 Task: Compose and send an email with the subject 'Shipping confirmation', requesting a list of project stakeholders and their roles, and attach the 'Proposal_summary' document.
Action: Mouse moved to (193, 52)
Screenshot: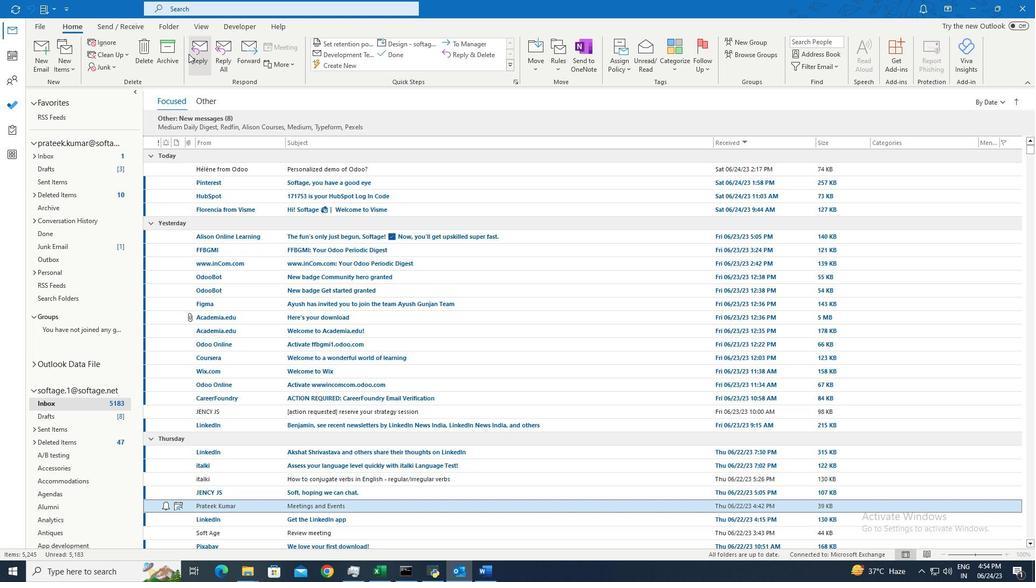
Action: Mouse pressed left at (193, 52)
Screenshot: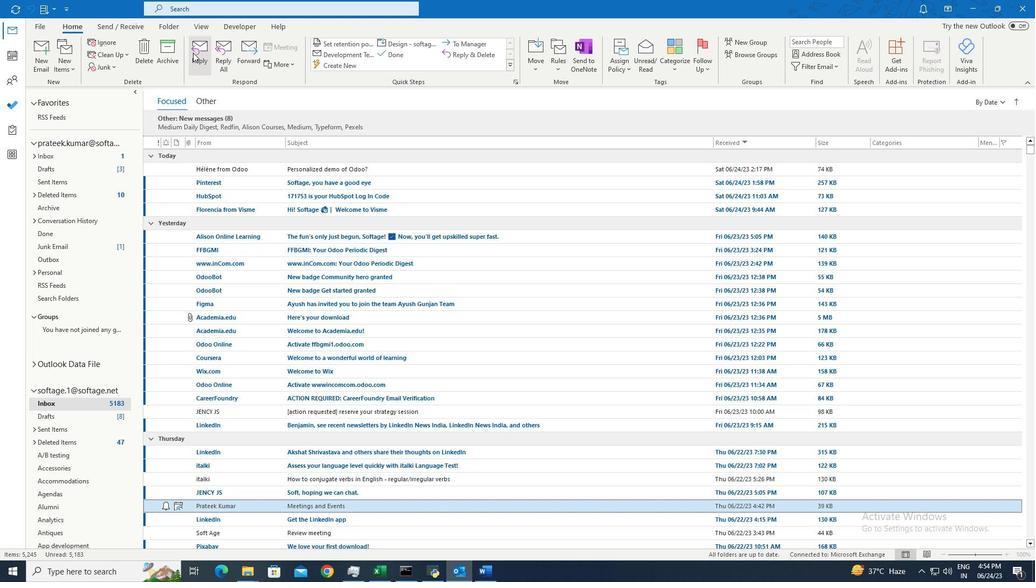 
Action: Mouse moved to (369, 62)
Screenshot: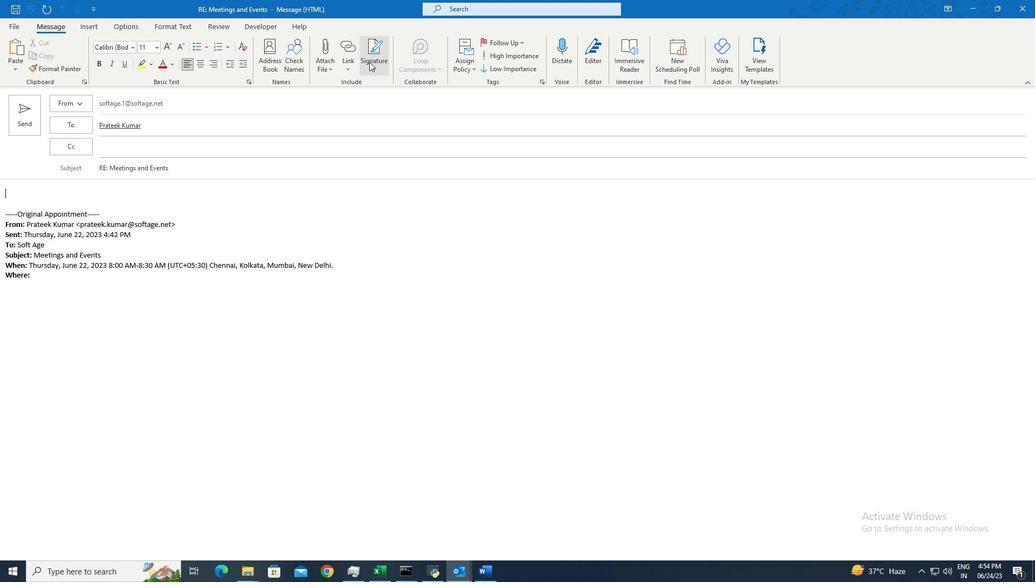 
Action: Mouse pressed left at (369, 62)
Screenshot: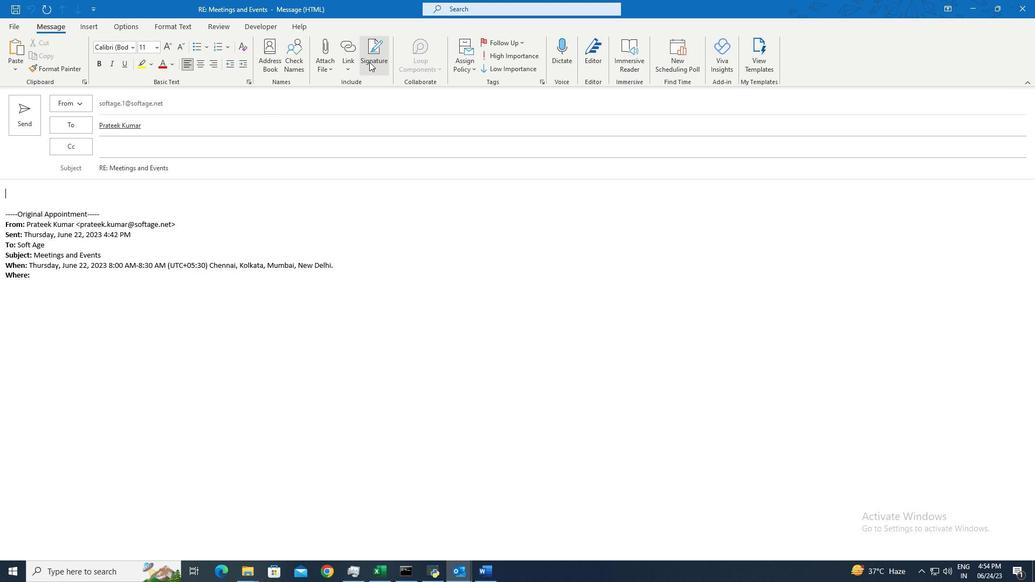 
Action: Mouse moved to (377, 87)
Screenshot: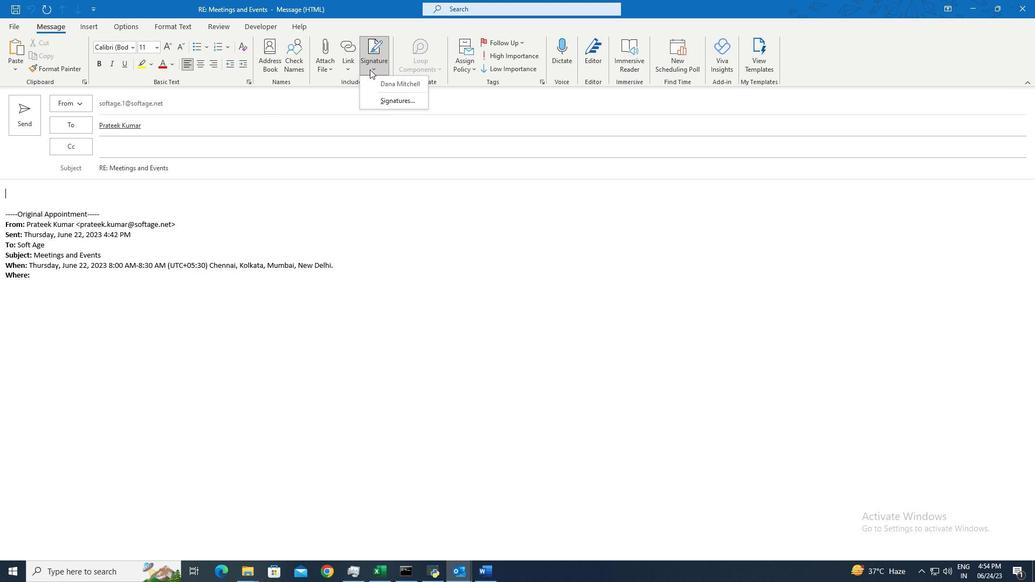 
Action: Mouse pressed left at (377, 87)
Screenshot: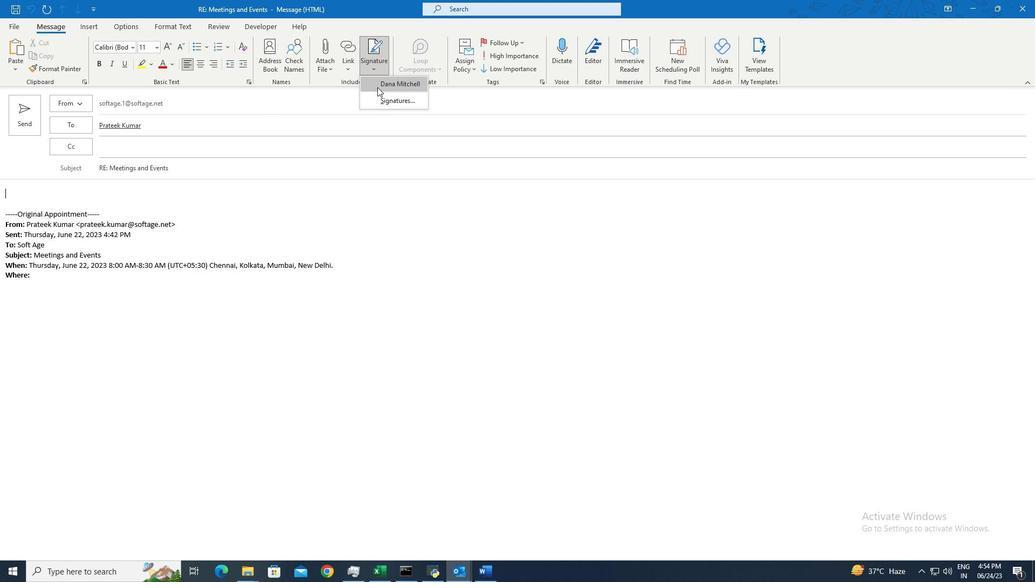 
Action: Mouse moved to (174, 165)
Screenshot: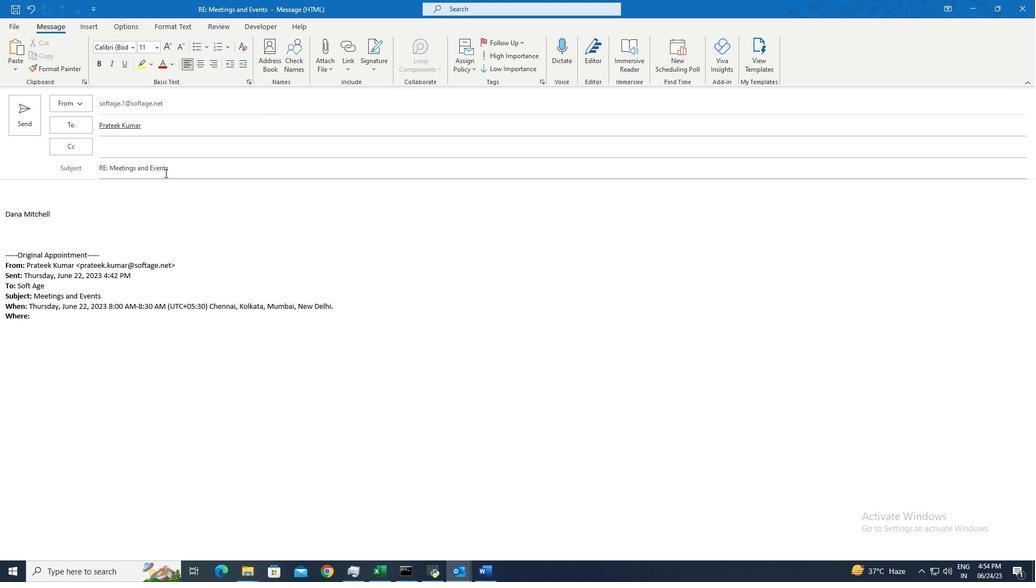 
Action: Mouse pressed left at (174, 165)
Screenshot: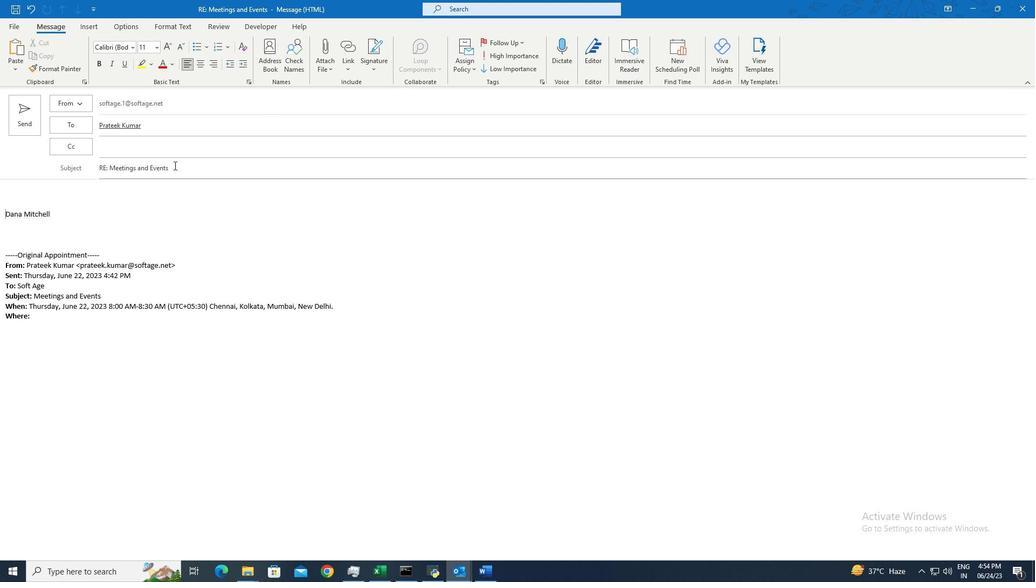 
Action: Mouse moved to (94, 167)
Screenshot: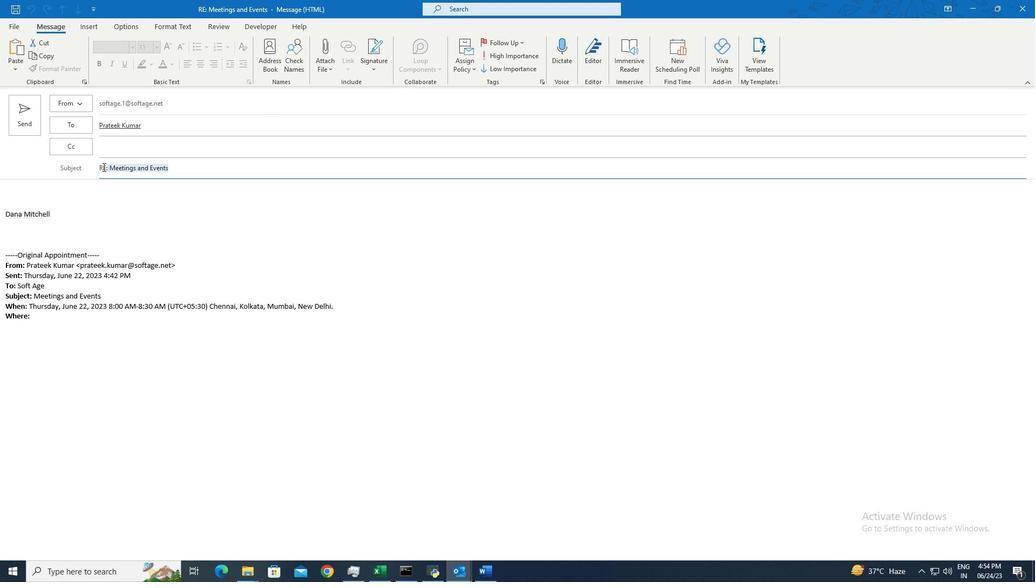 
Action: Key pressed <Key.shift>Shipping<Key.space>confirmation
Screenshot: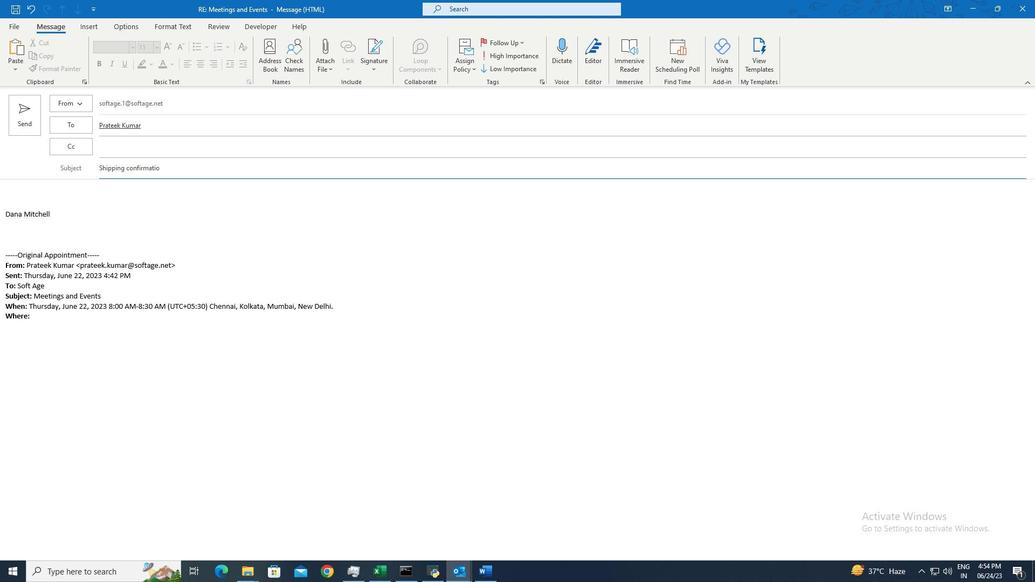 
Action: Mouse moved to (80, 200)
Screenshot: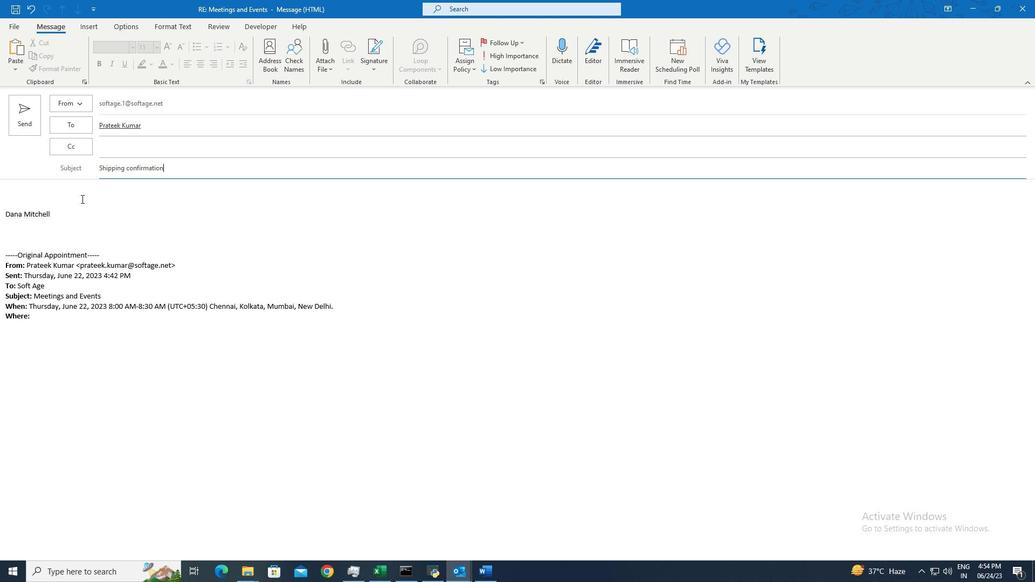
Action: Mouse pressed left at (80, 200)
Screenshot: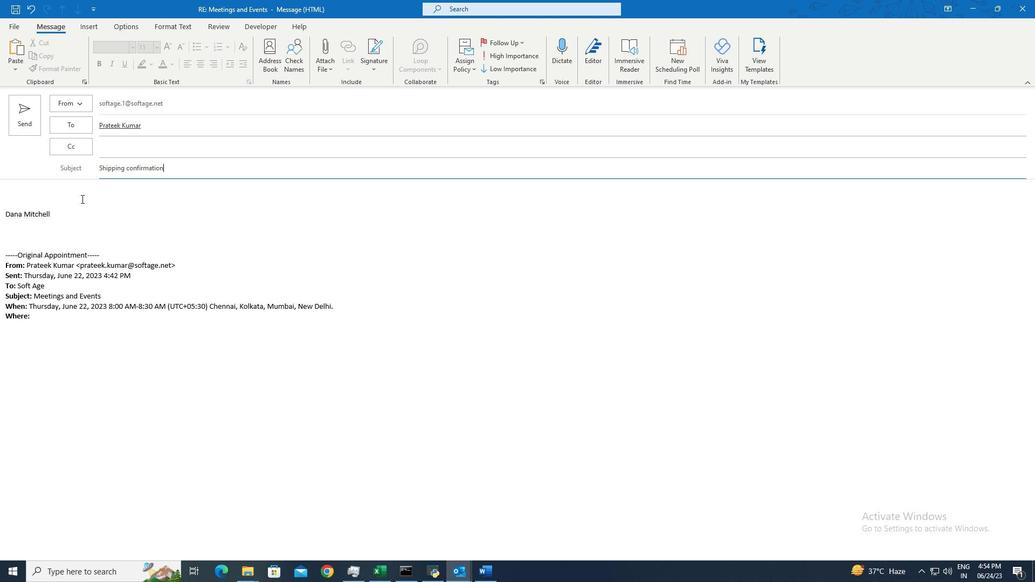 
Action: Mouse moved to (79, 200)
Screenshot: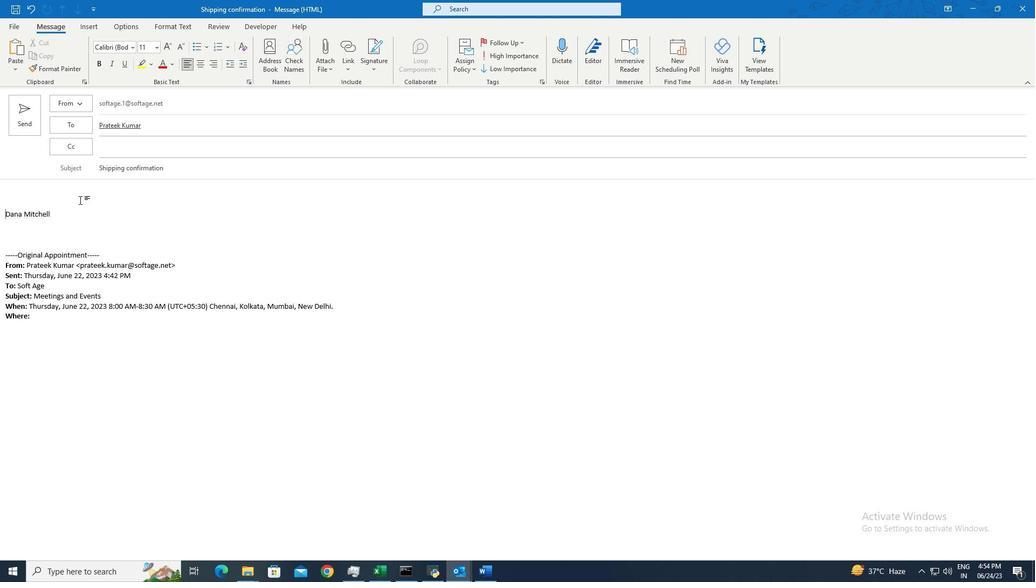 
Action: Key pressed <Key.shift><Key.shift><Key.shift><Key.shift><Key.shift><Key.shift><Key.shift><Key.shift>Can<Key.space>you<Key.space>provide<Key.space>me<Key.space>with<Key.space>a<Key.space>list<Key.space>of<Key.space>the<Key.space>project<Key.space>stakeholders<Key.space>and<Key.space>their<Key.space>roles<Key.shift_r>?
Screenshot: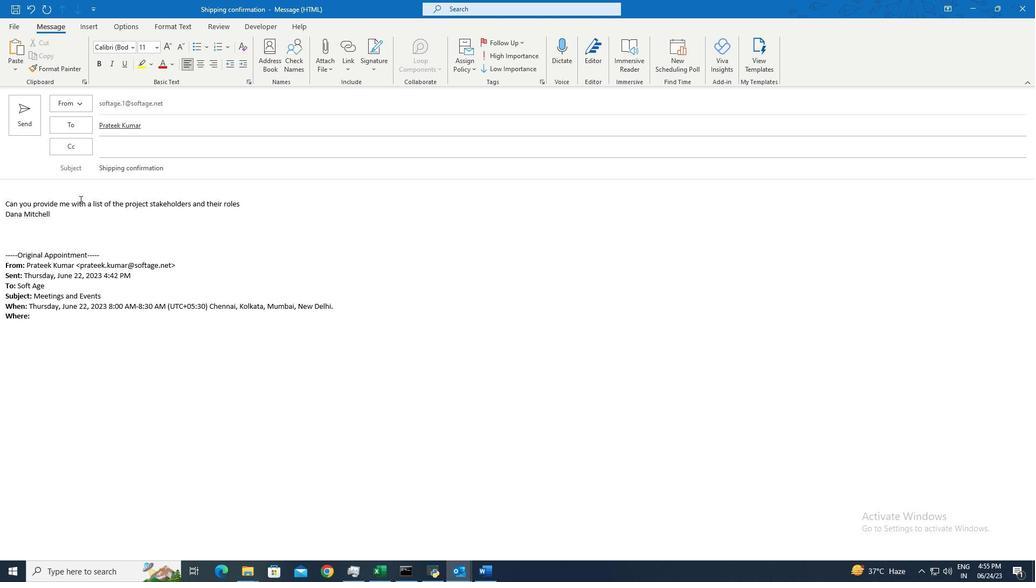 
Action: Mouse moved to (118, 148)
Screenshot: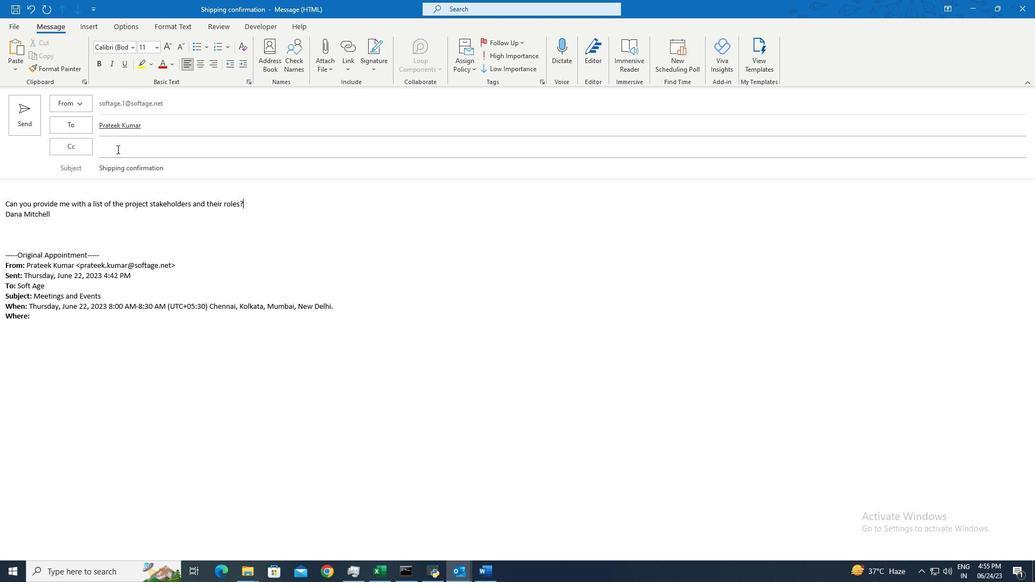 
Action: Mouse pressed left at (118, 148)
Screenshot: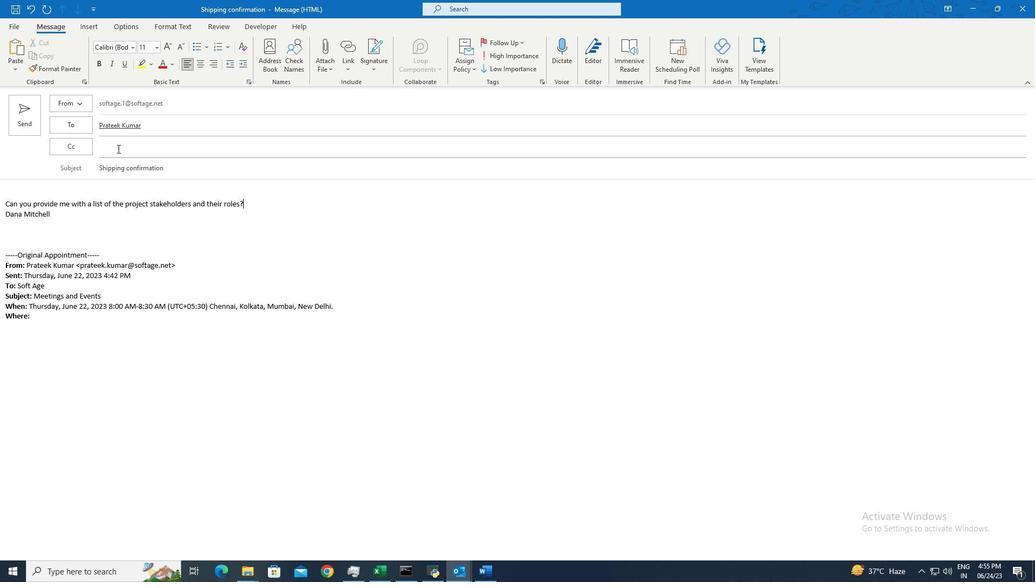 
Action: Key pressed softage.4<Key.shift>@
Screenshot: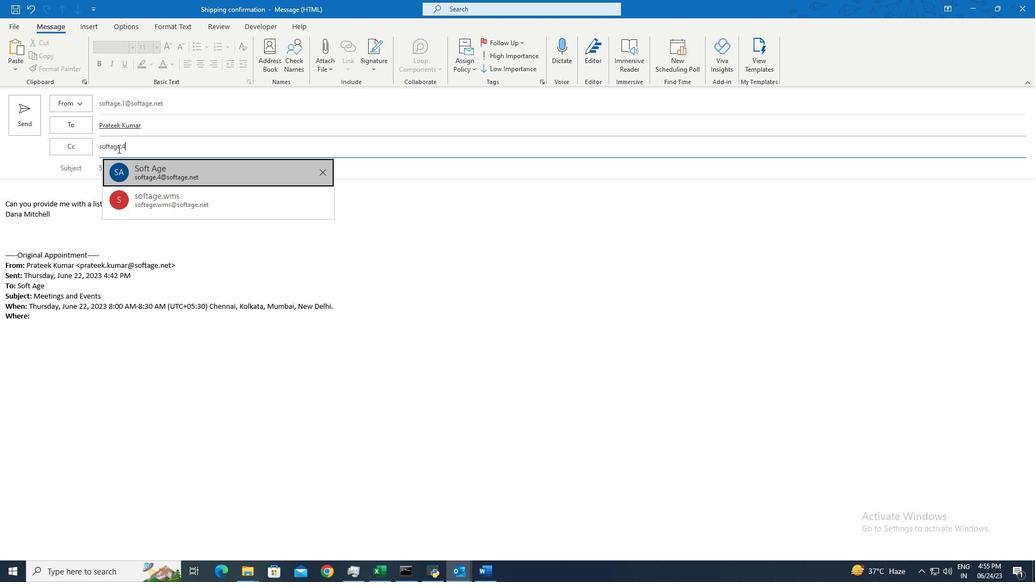 
Action: Mouse moved to (171, 168)
Screenshot: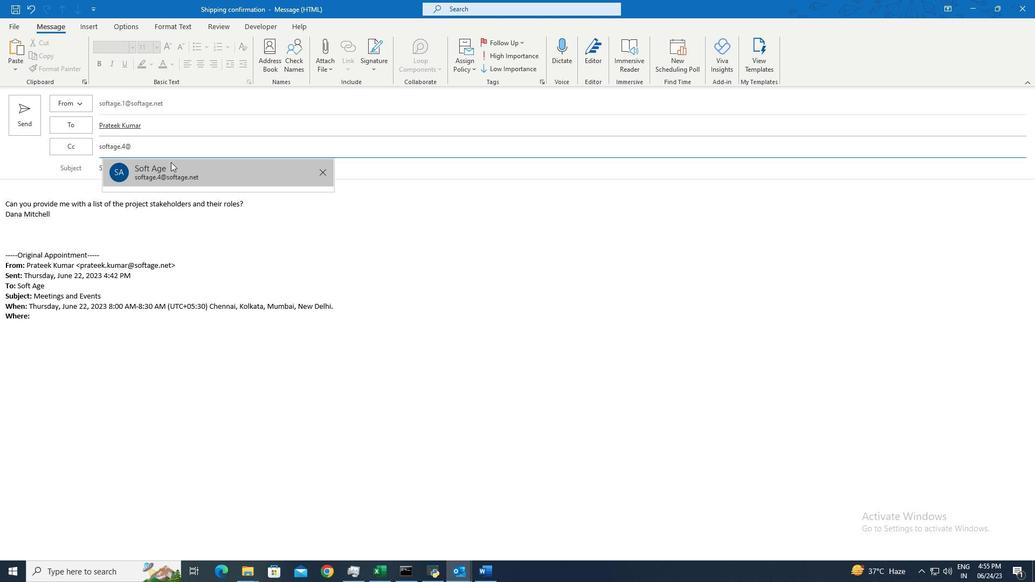 
Action: Mouse pressed left at (171, 168)
Screenshot: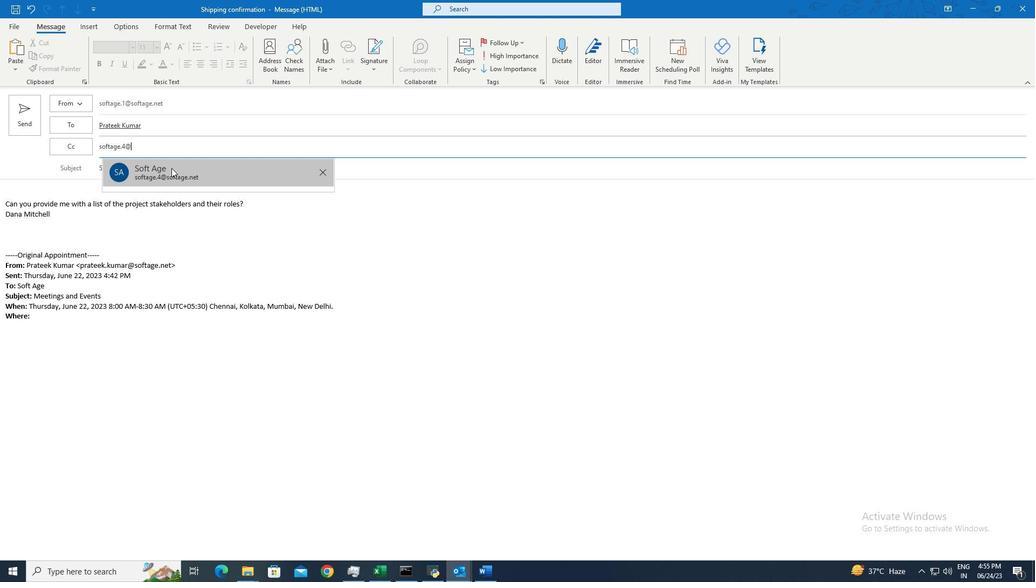 
Action: Mouse moved to (322, 67)
Screenshot: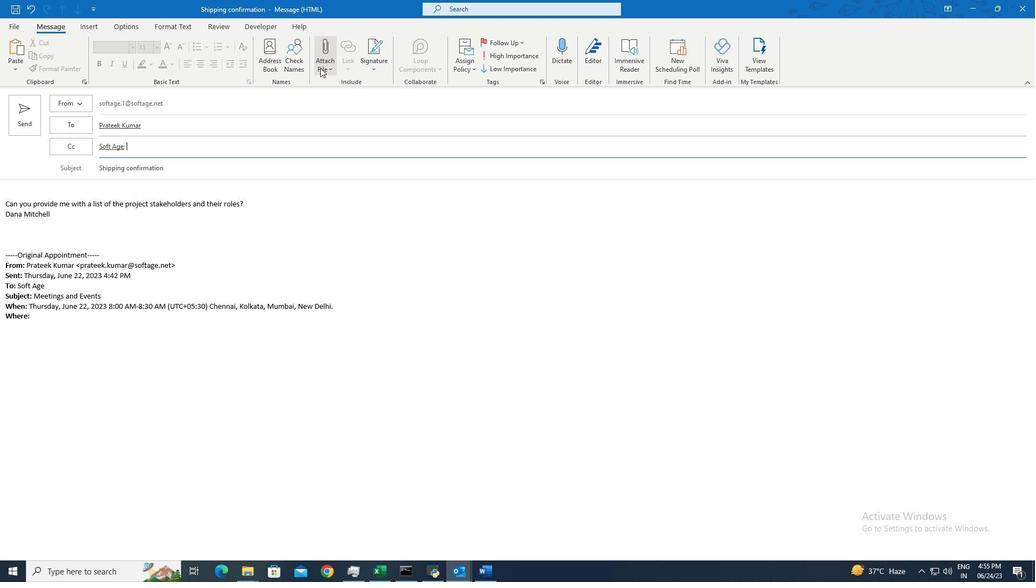 
Action: Mouse pressed left at (322, 67)
Screenshot: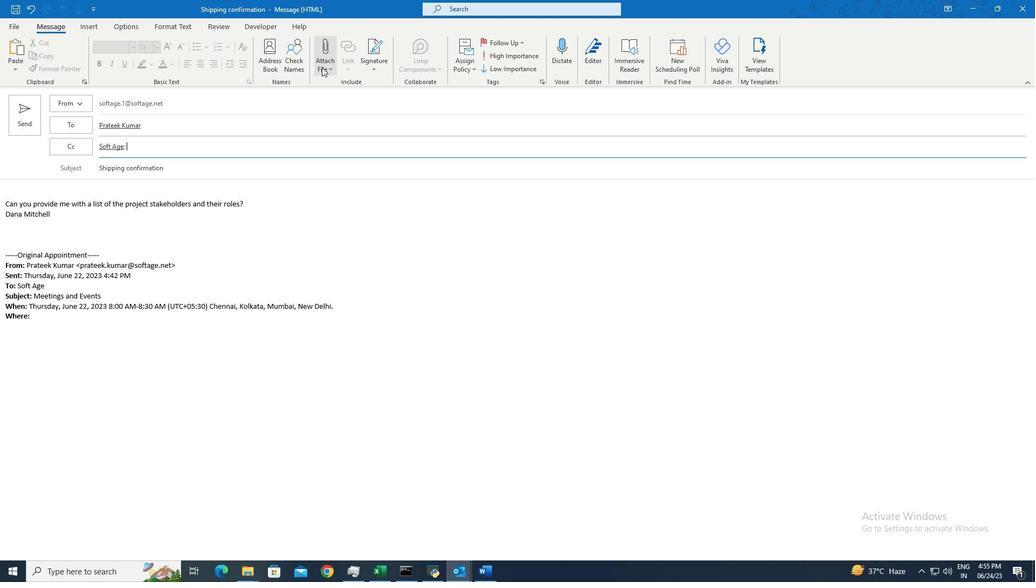 
Action: Mouse moved to (365, 130)
Screenshot: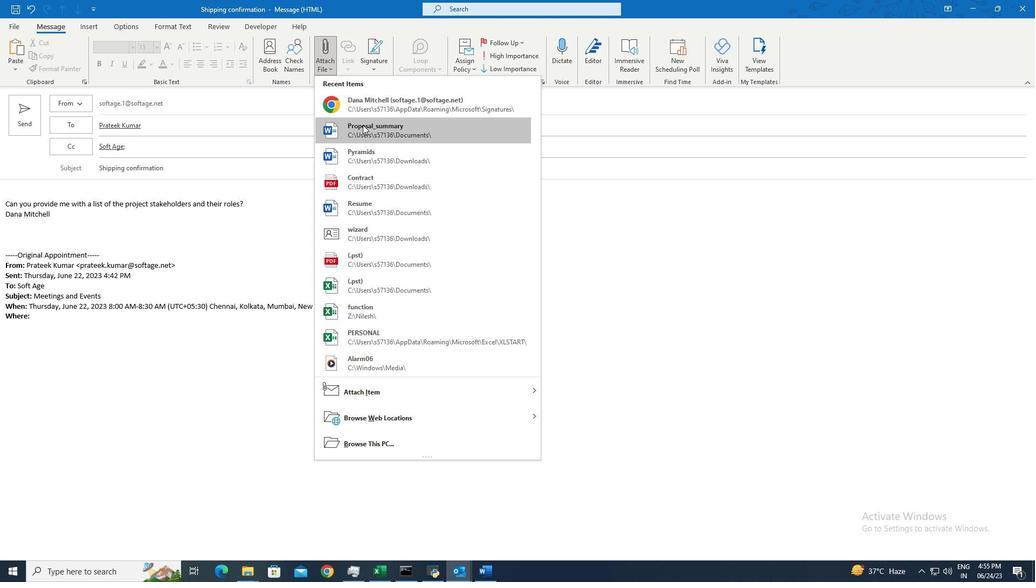 
Action: Mouse pressed left at (365, 130)
Screenshot: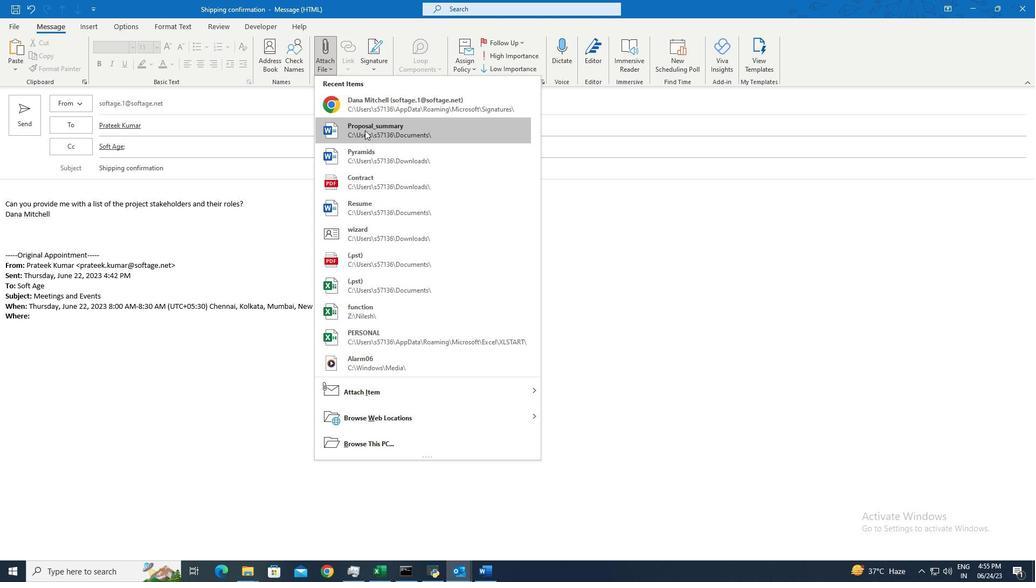 
Action: Mouse moved to (19, 118)
Screenshot: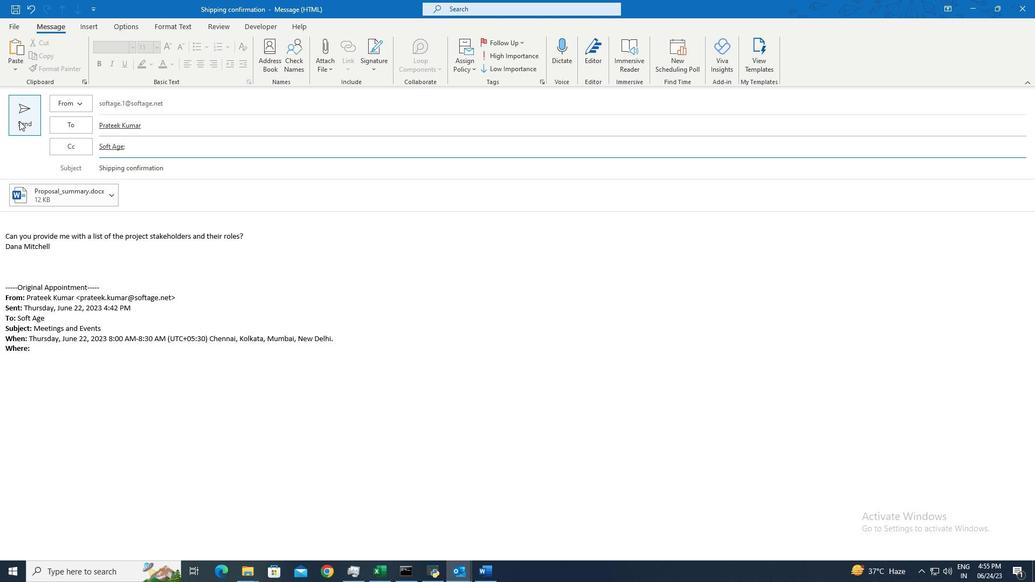 
Action: Mouse pressed left at (19, 118)
Screenshot: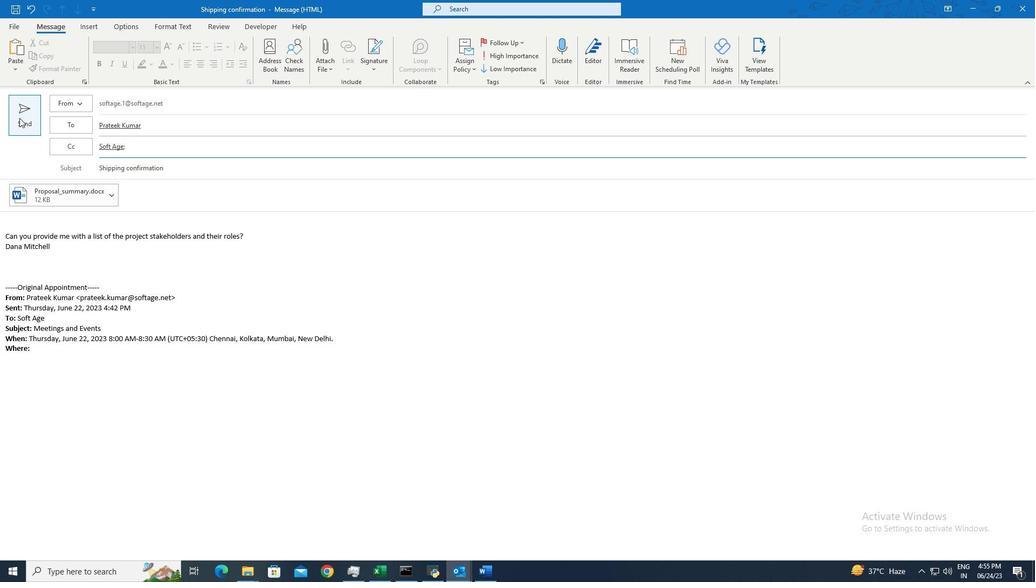 
